 Task: Find a one-way flight from Istanbul to London for 3 passengers in business class on 26 October.
Action: Mouse moved to (375, 292)
Screenshot: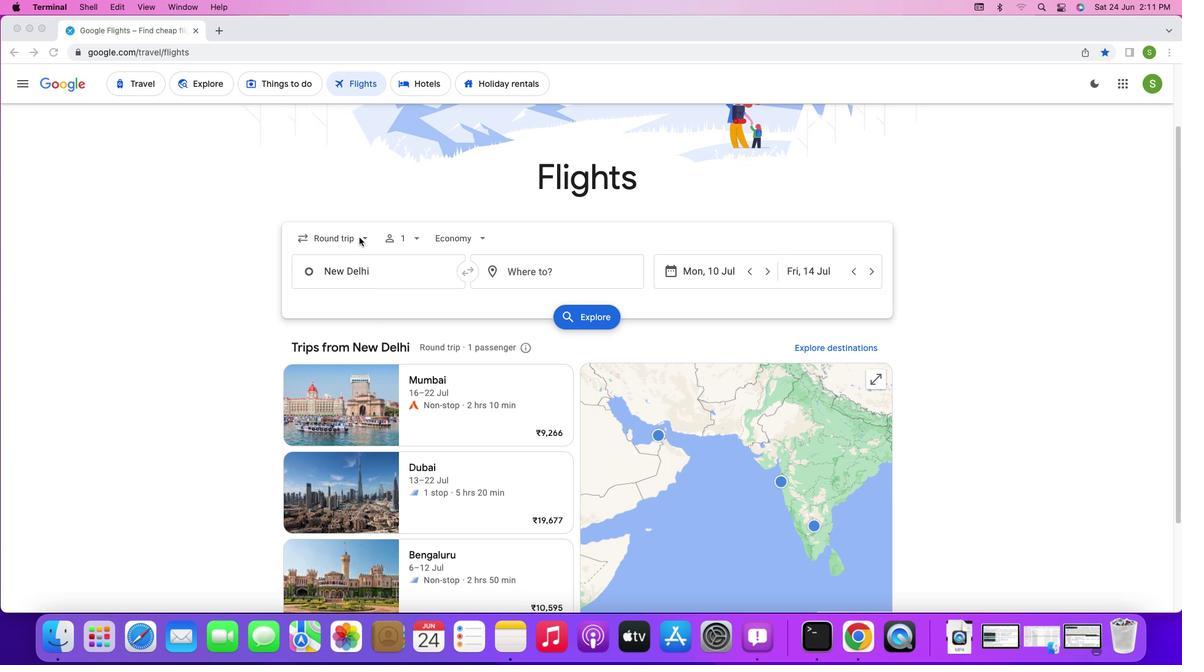
Action: Mouse pressed left at (375, 292)
Screenshot: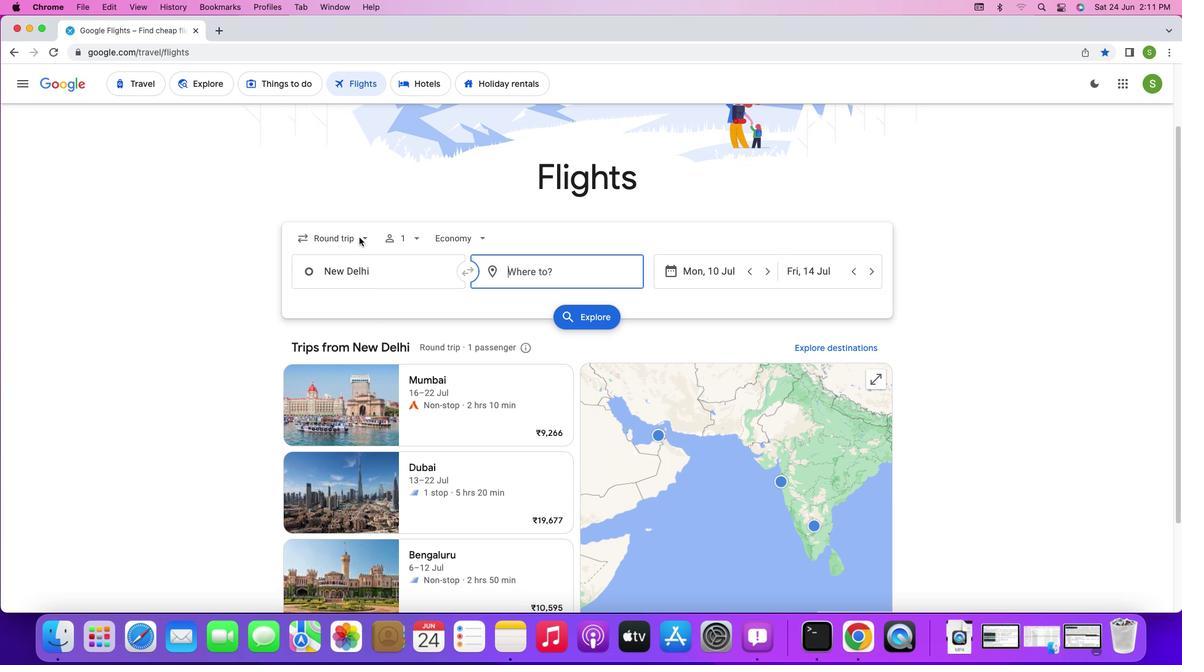 
Action: Mouse pressed left at (375, 292)
Screenshot: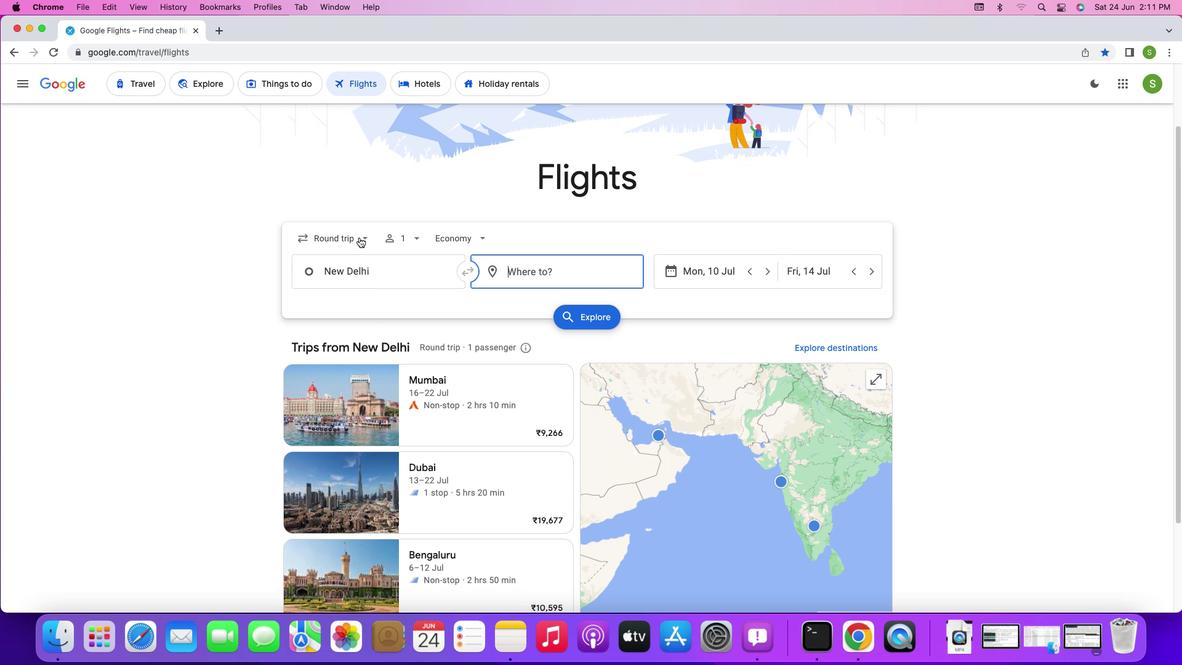 
Action: Mouse moved to (364, 312)
Screenshot: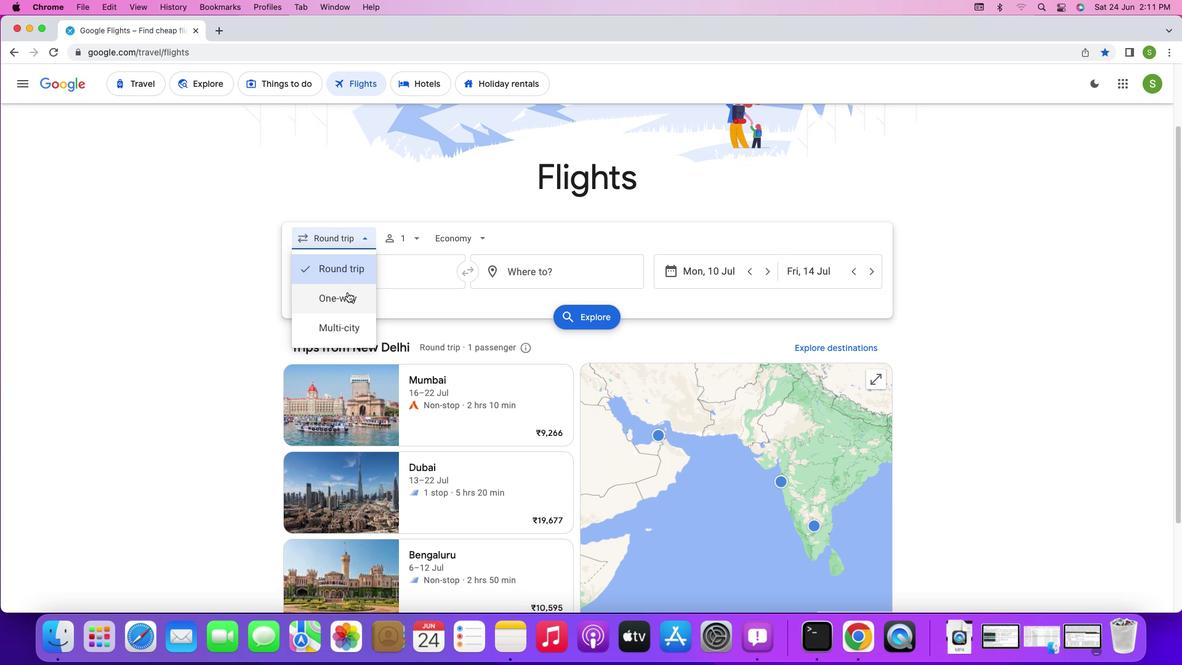 
Action: Mouse pressed left at (364, 312)
Screenshot: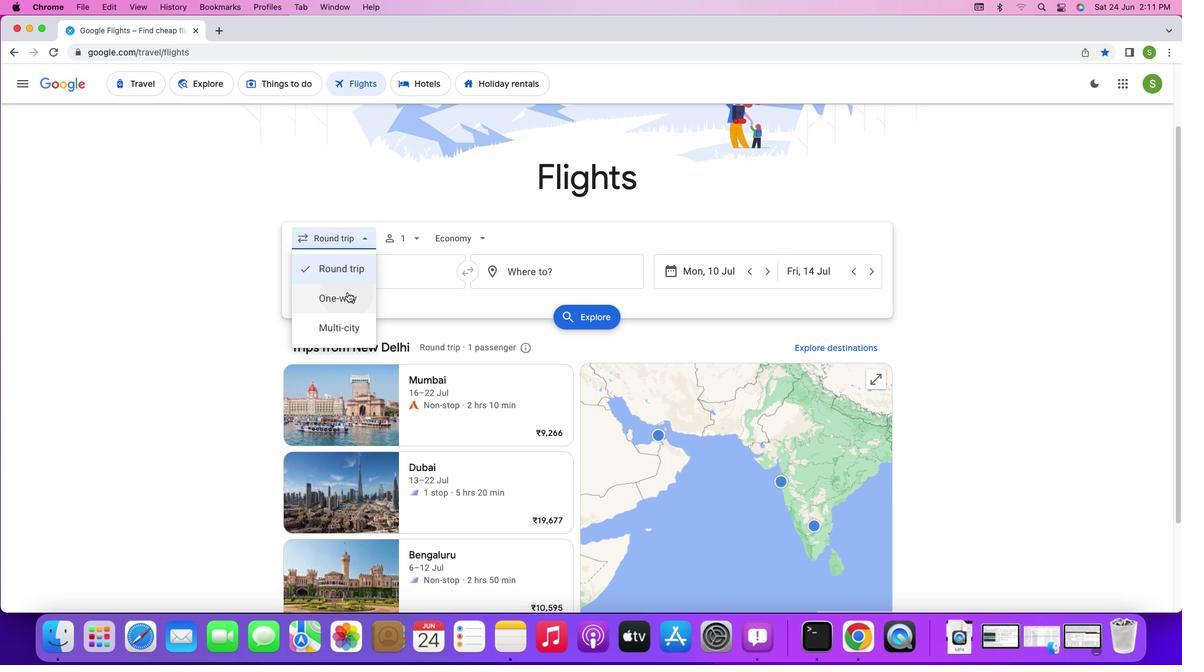 
Action: Mouse moved to (452, 293)
Screenshot: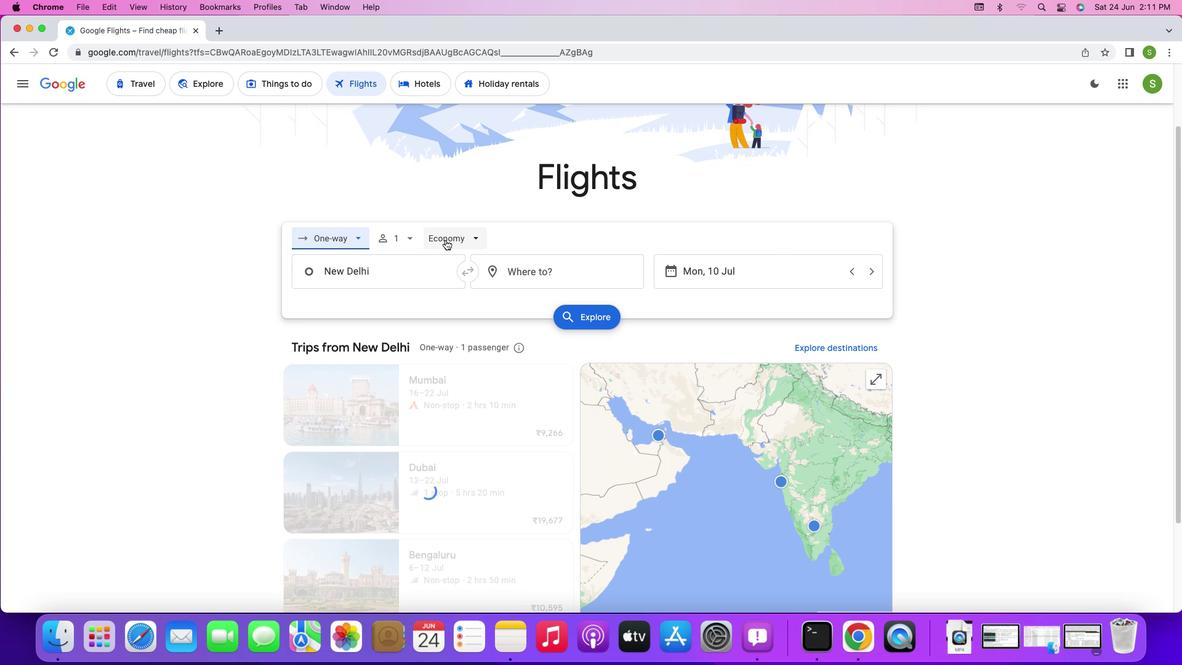 
Action: Mouse pressed left at (452, 293)
Screenshot: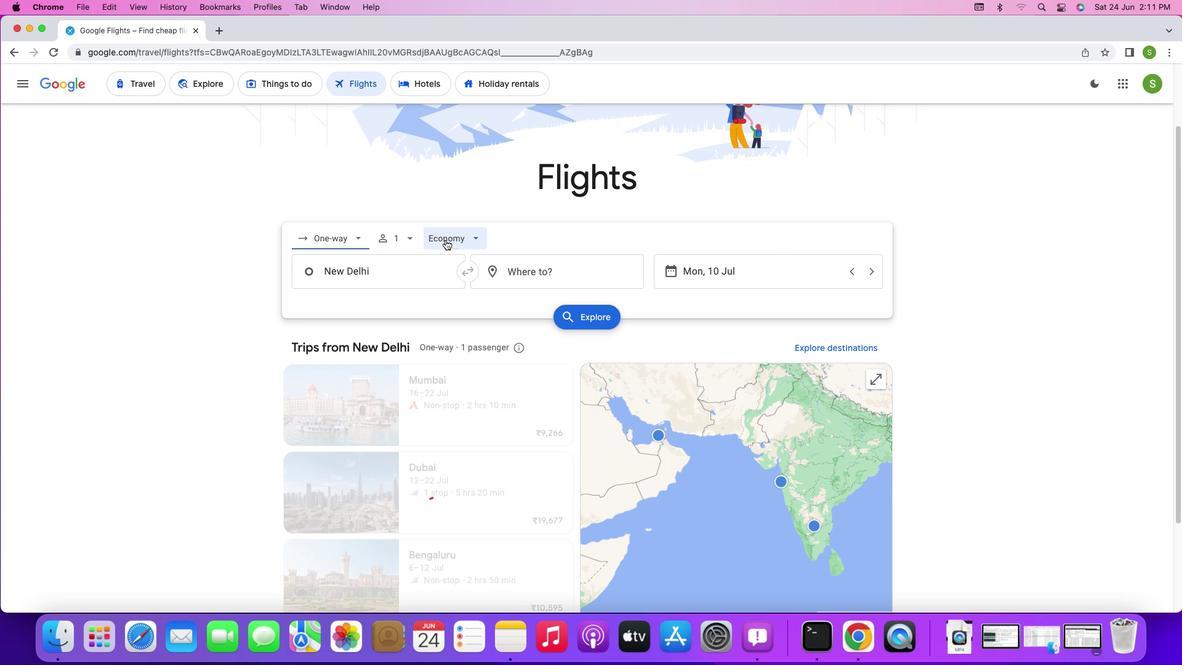 
Action: Mouse moved to (462, 324)
Screenshot: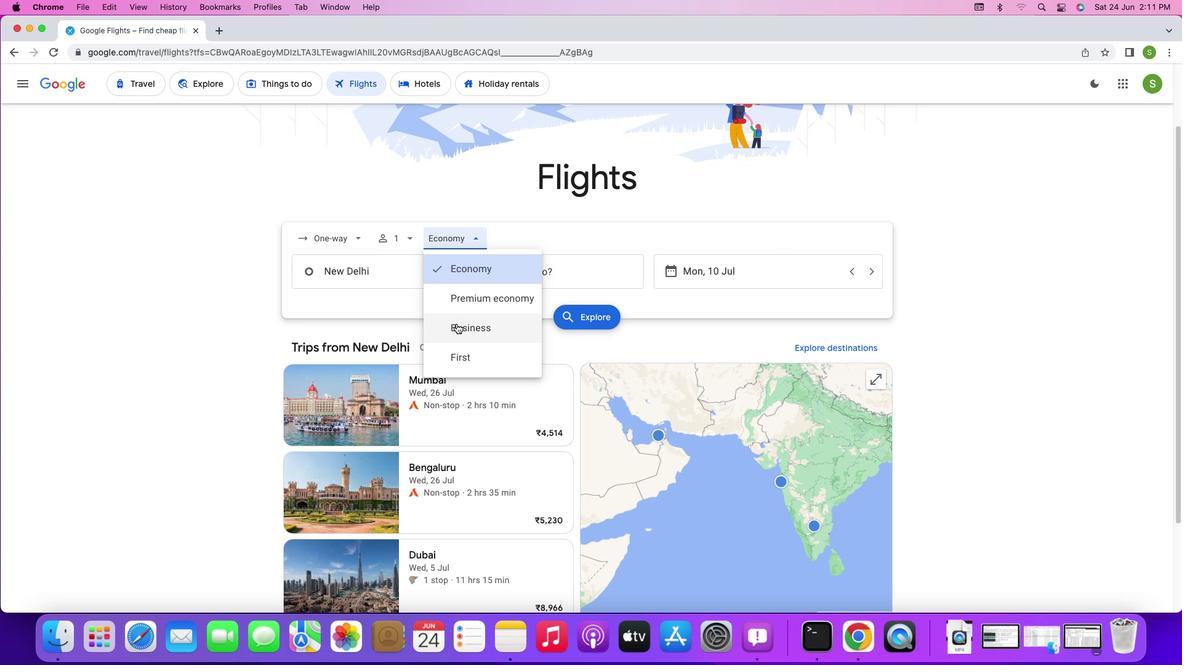 
Action: Mouse pressed left at (462, 324)
Screenshot: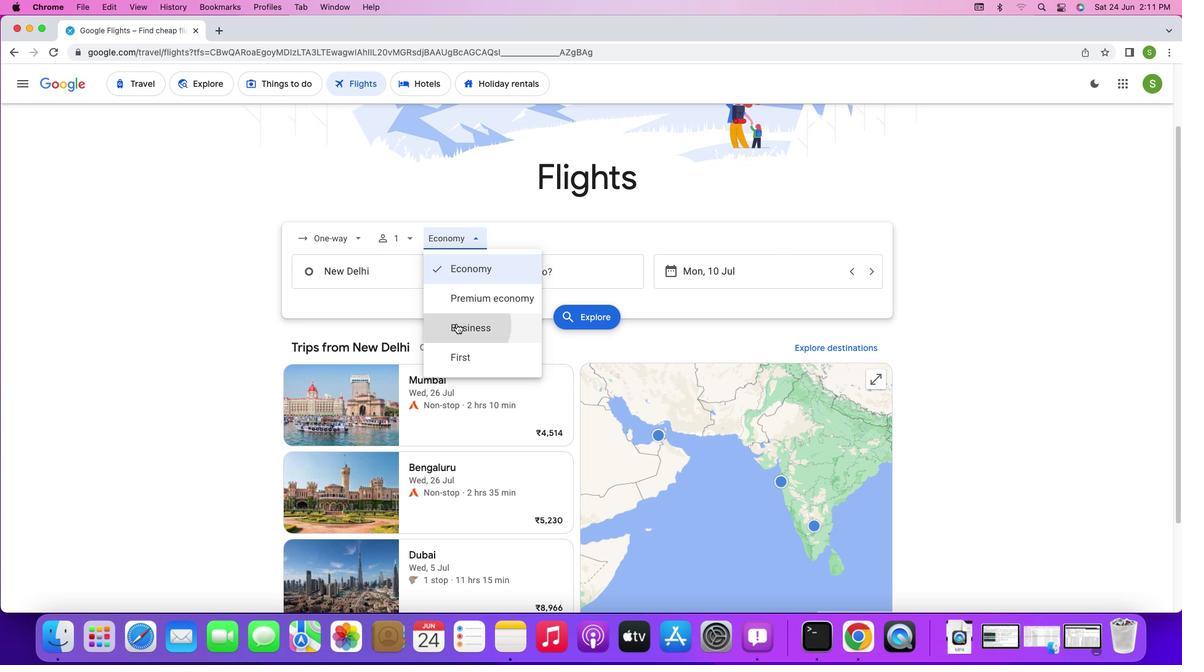 
Action: Mouse moved to (423, 293)
Screenshot: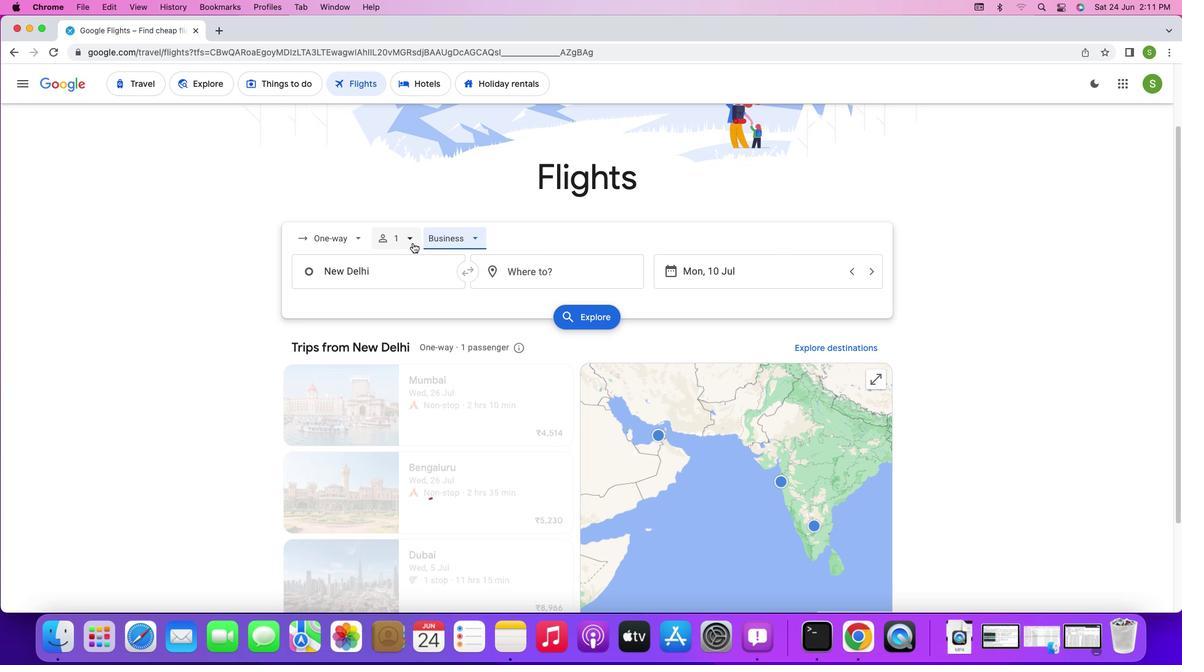 
Action: Mouse pressed left at (423, 293)
Screenshot: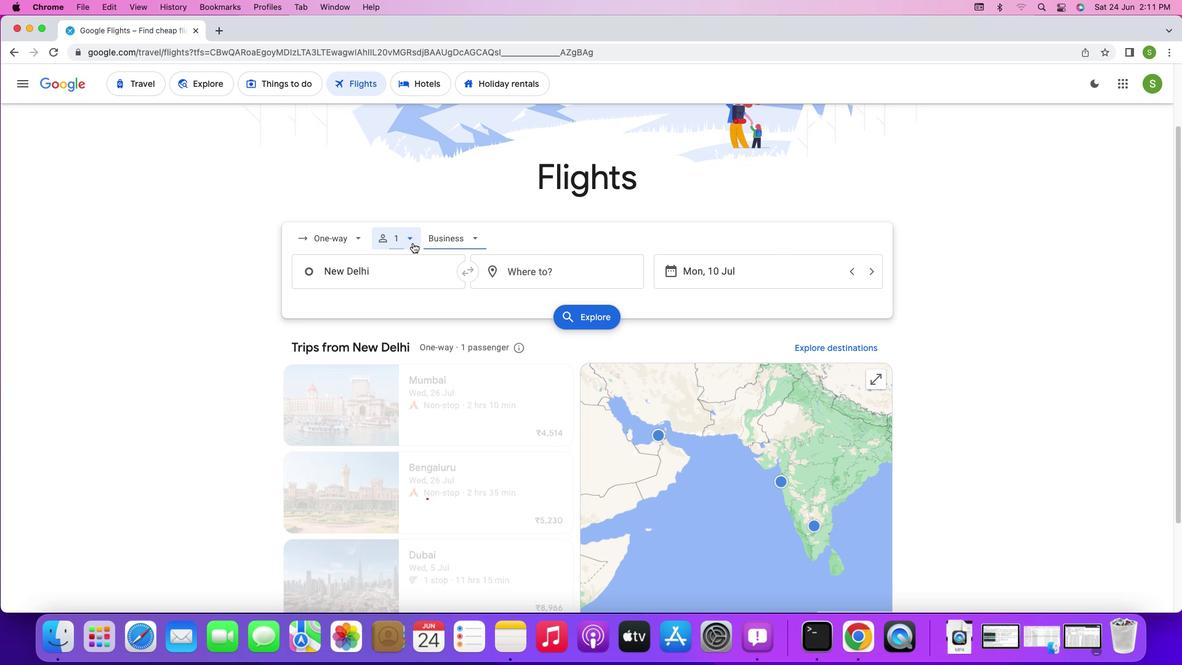 
Action: Mouse moved to (502, 304)
Screenshot: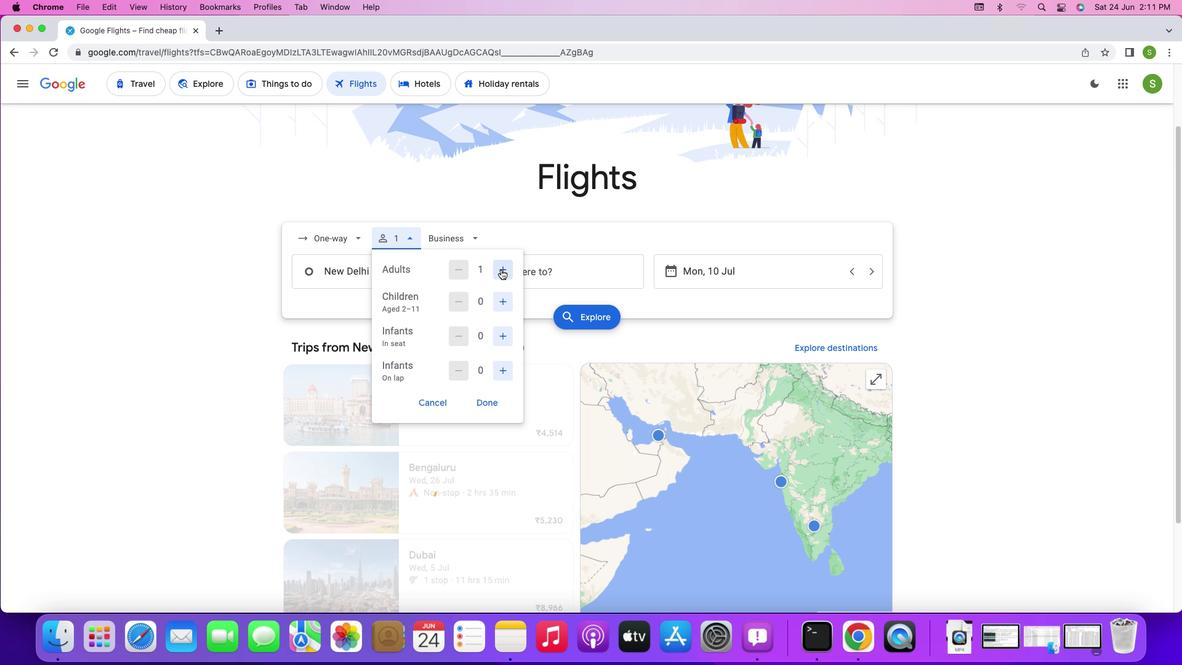
Action: Mouse pressed left at (502, 304)
Screenshot: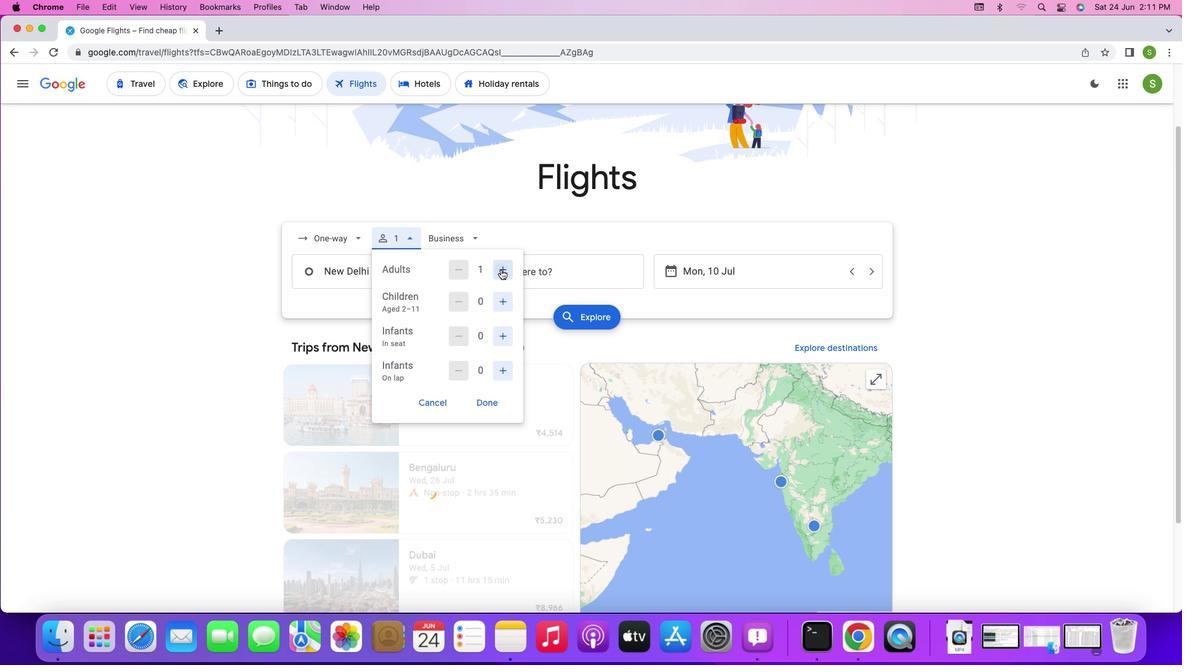 
Action: Mouse moved to (504, 316)
Screenshot: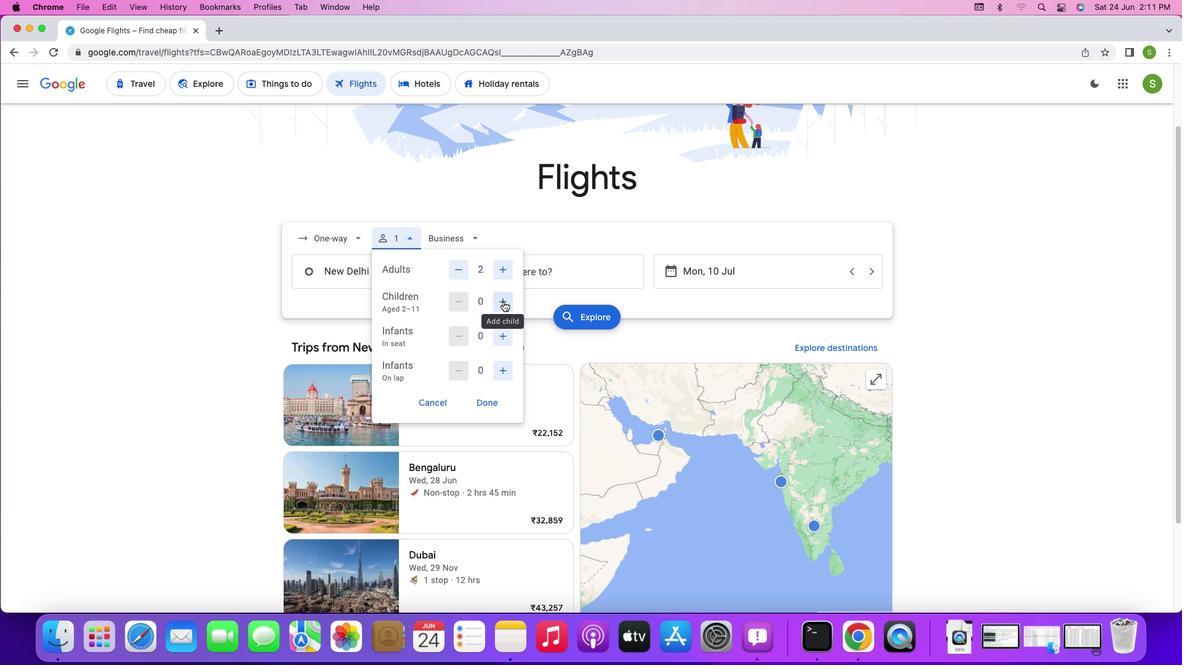
Action: Mouse pressed left at (504, 316)
Screenshot: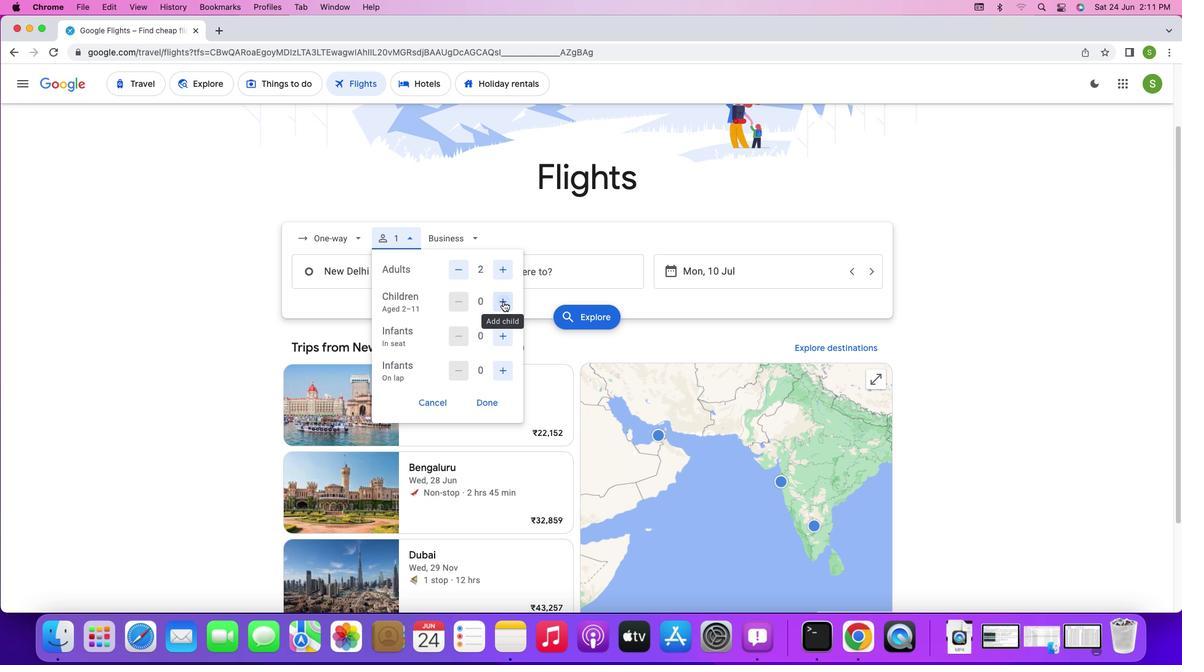 
Action: Mouse moved to (492, 357)
Screenshot: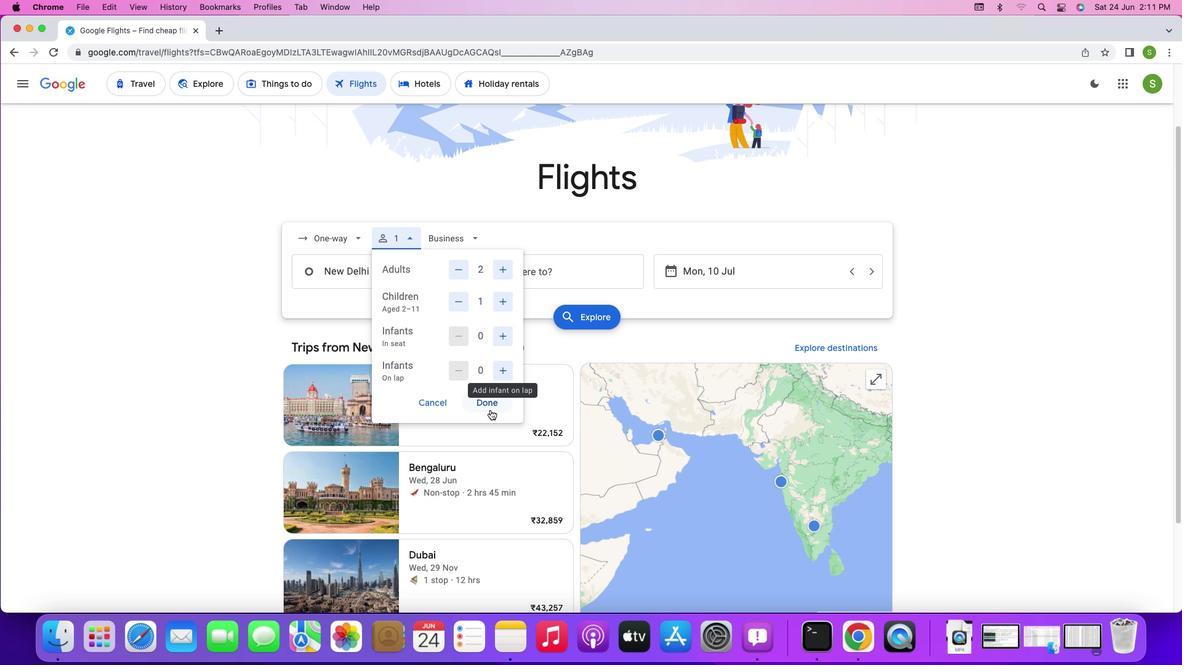 
Action: Mouse pressed left at (492, 357)
Screenshot: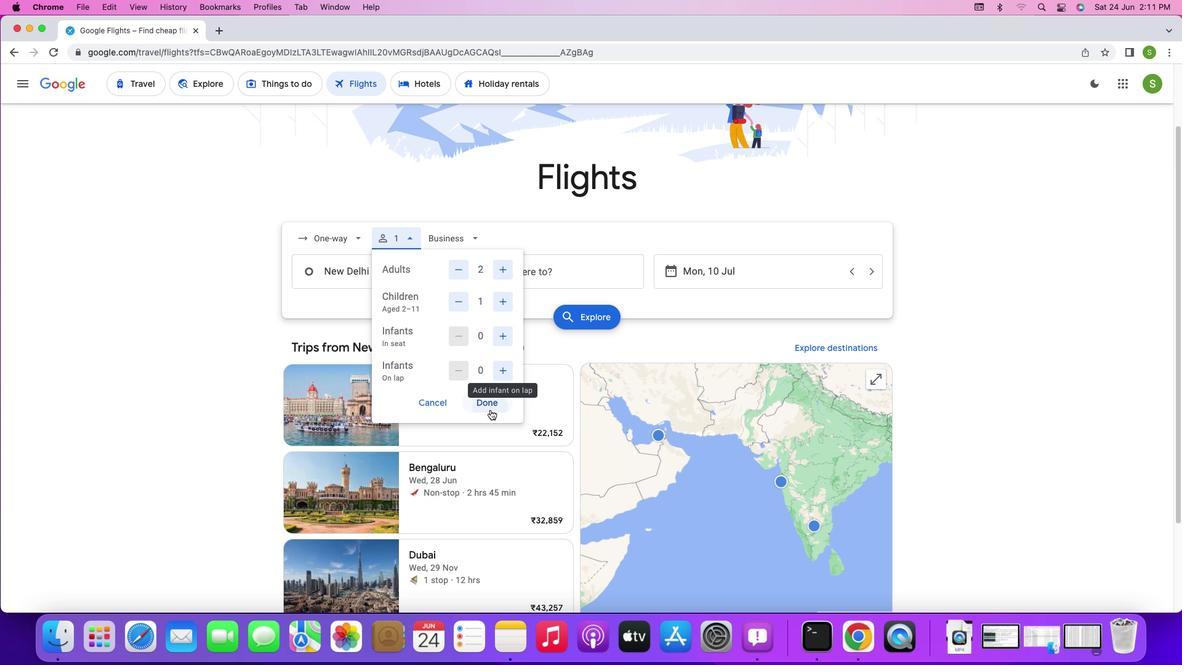 
Action: Mouse moved to (419, 305)
Screenshot: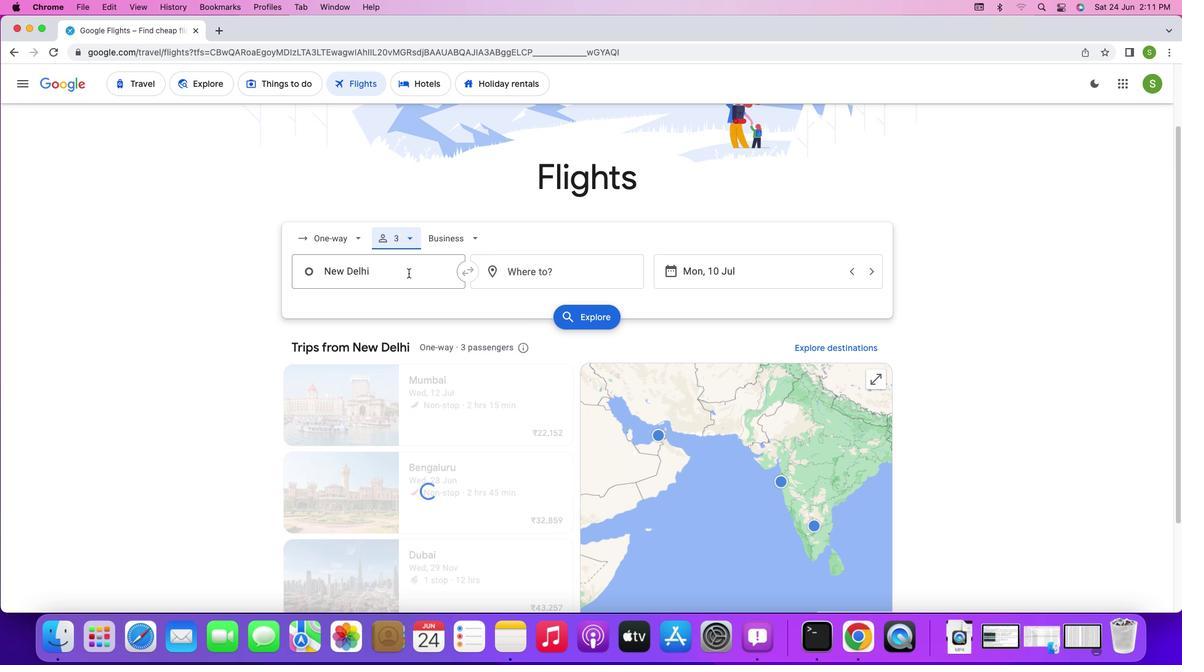 
Action: Mouse pressed left at (419, 305)
Screenshot: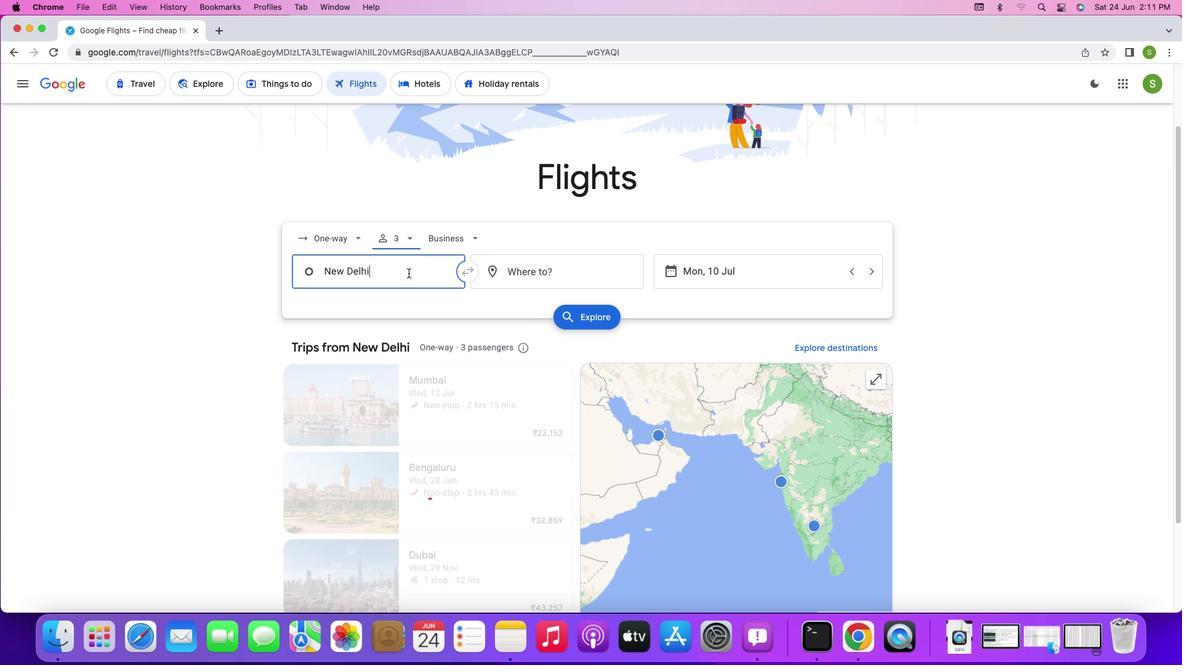 
Action: Key pressed Key.shift'I''s''t''a''n''b''u''l'','Key.spaceKey.shift'T''u''r''k''i''y''e'Key.enter
Screenshot: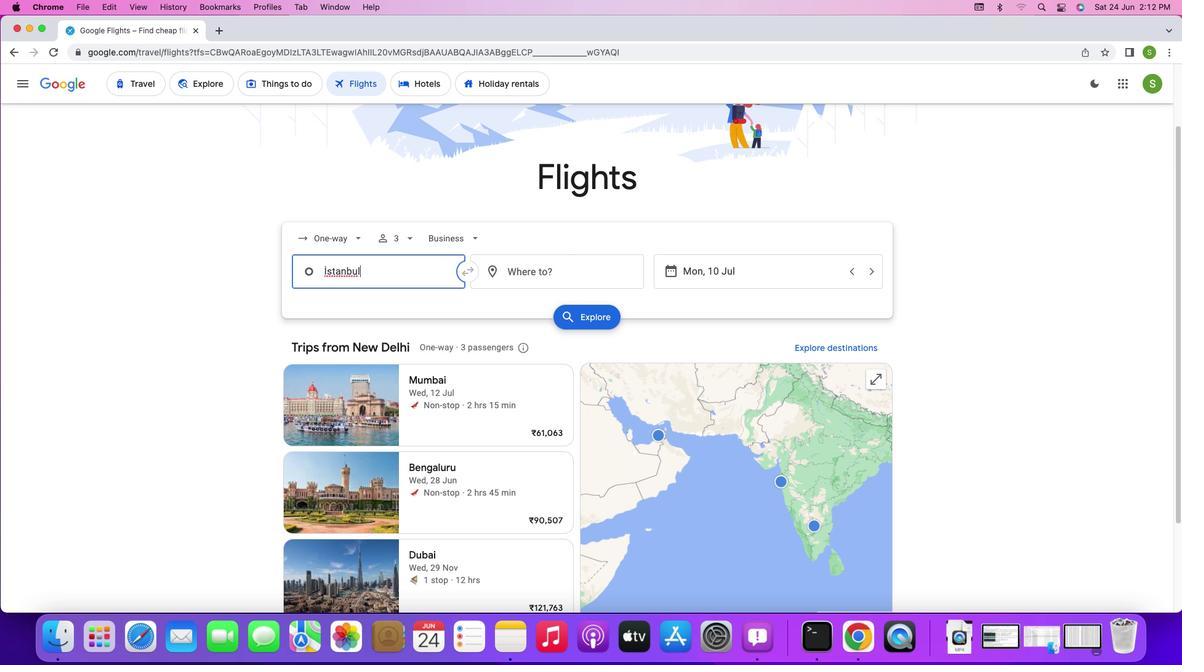
Action: Mouse moved to (519, 304)
Screenshot: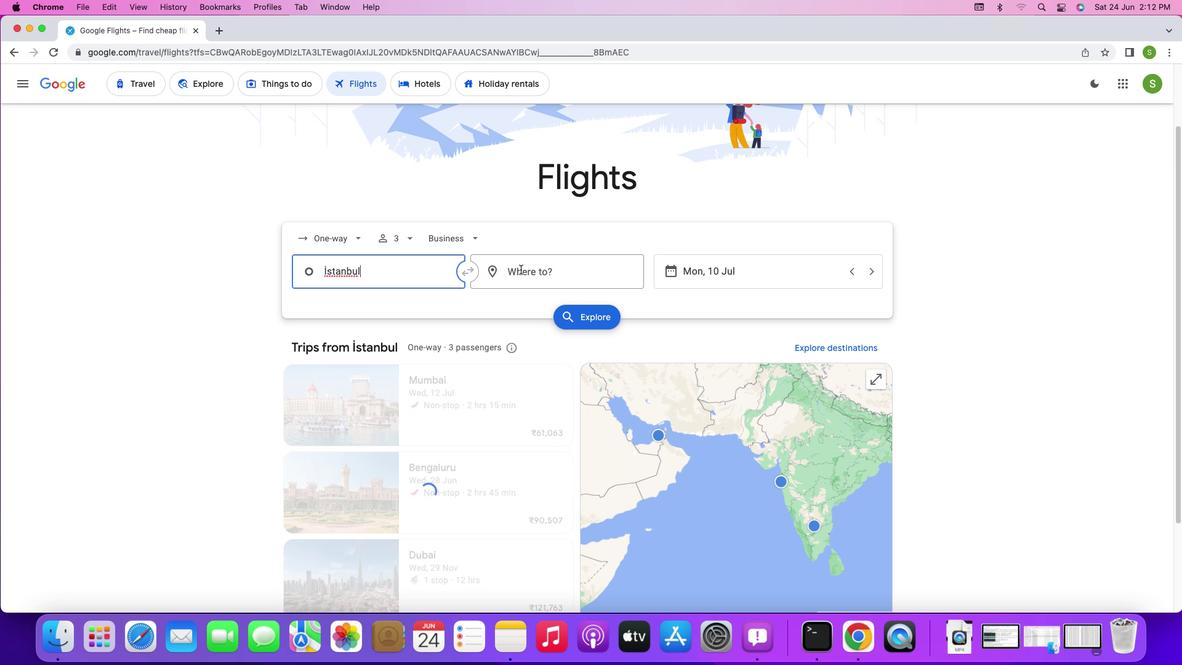 
Action: Mouse pressed left at (519, 304)
Screenshot: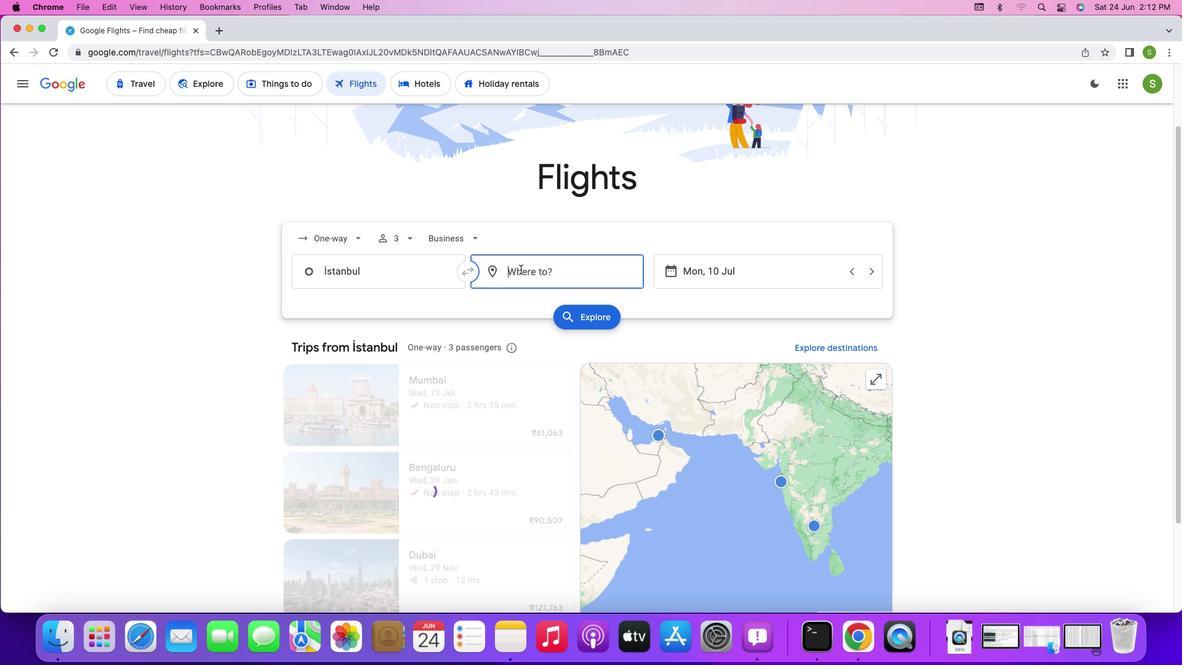 
Action: Key pressed Key.shift'L''o''n''d''o''n'','Key.spaceKey.shift'U''n''i''t''e''d'Key.spaceKey.shift'K''i''n''g''d''o''m'Key.enter
Screenshot: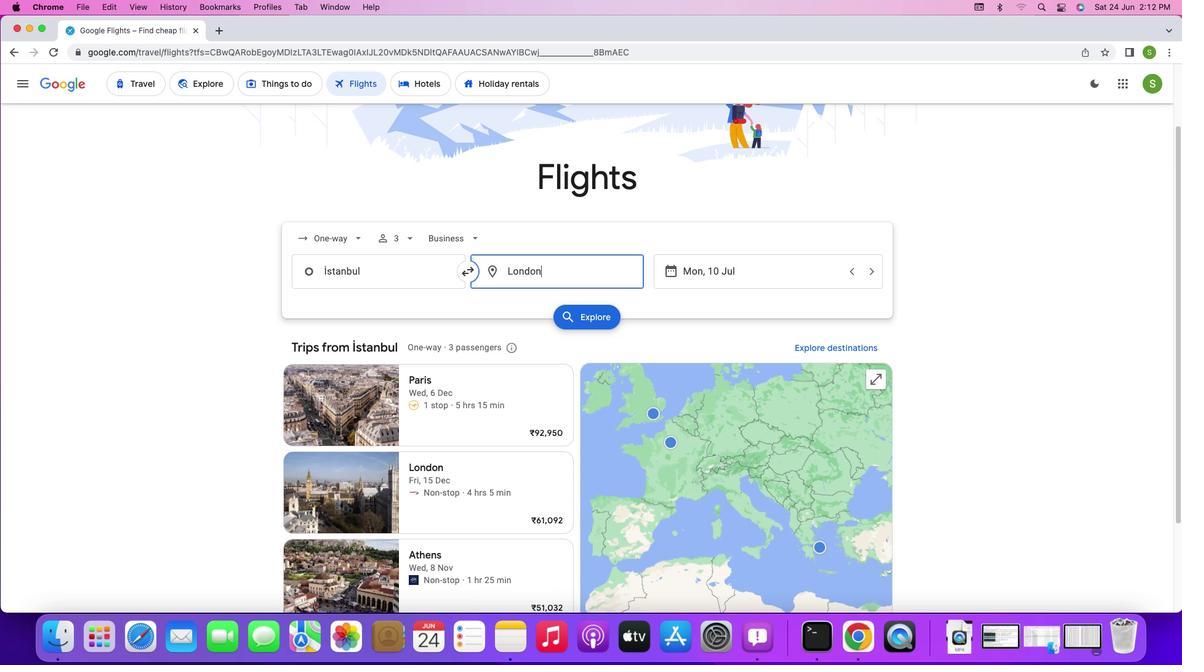 
Action: Mouse moved to (681, 306)
Screenshot: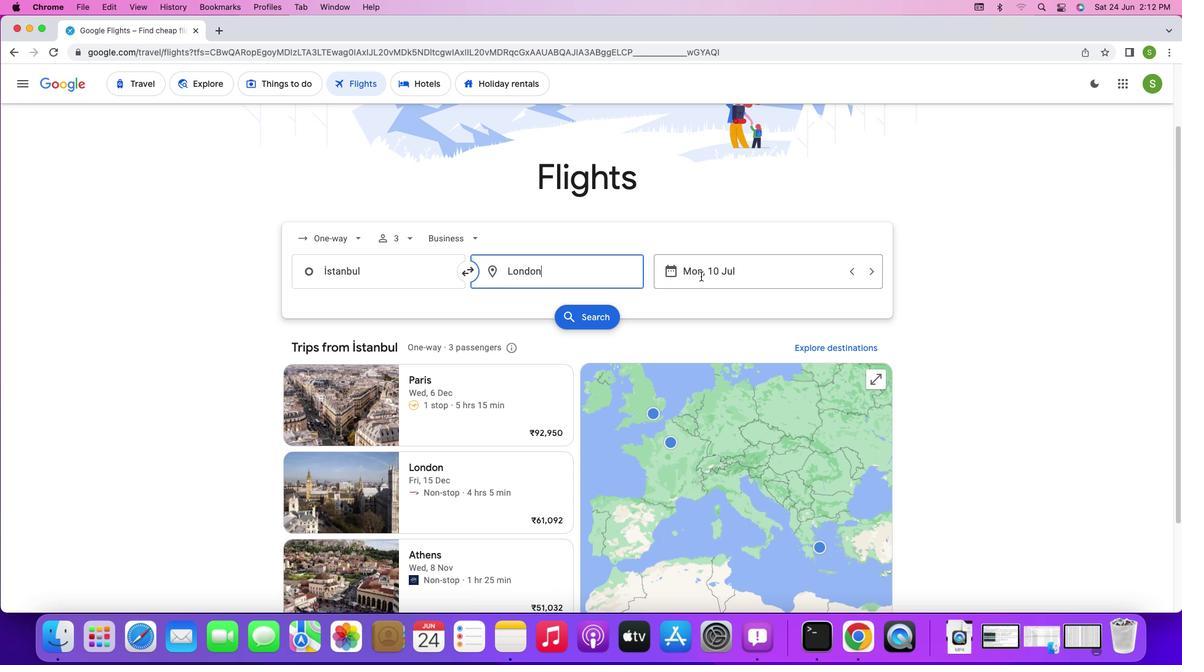 
Action: Mouse pressed left at (681, 306)
Screenshot: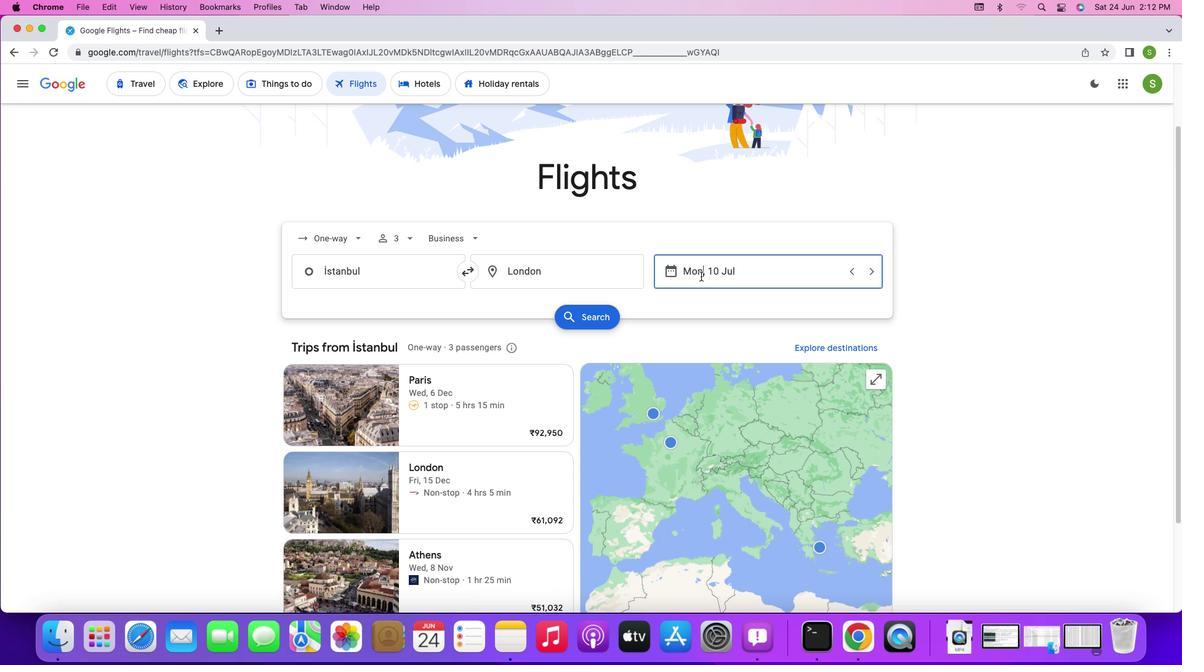 
Action: Mouse moved to (856, 366)
Screenshot: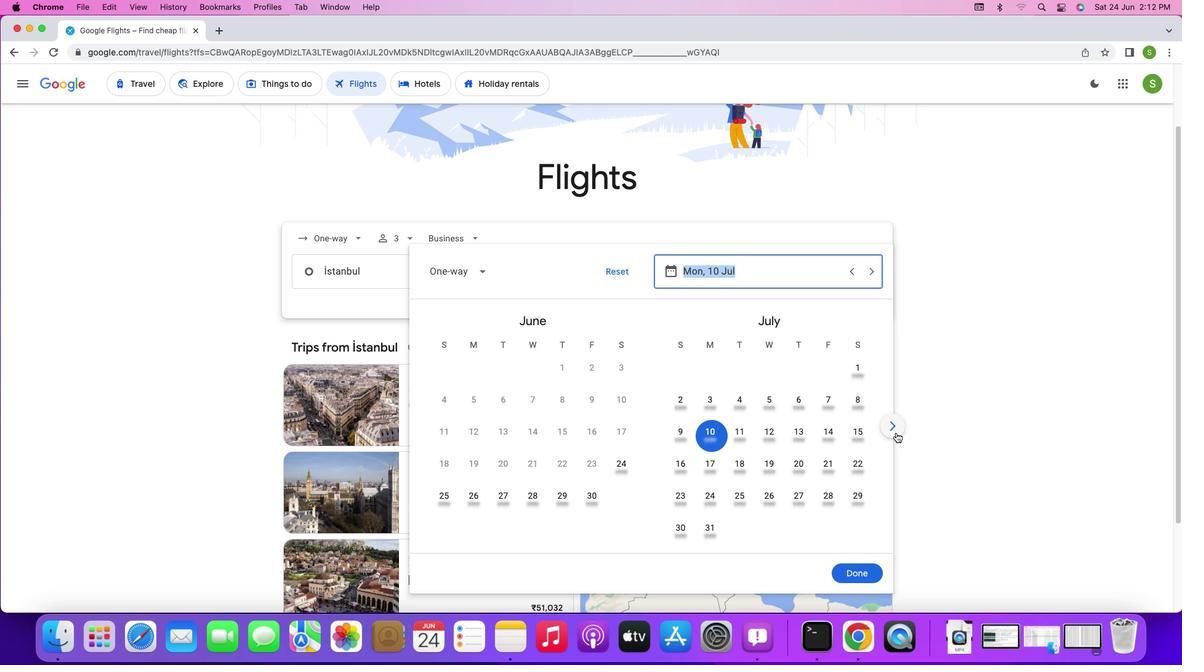 
Action: Mouse pressed left at (856, 366)
Screenshot: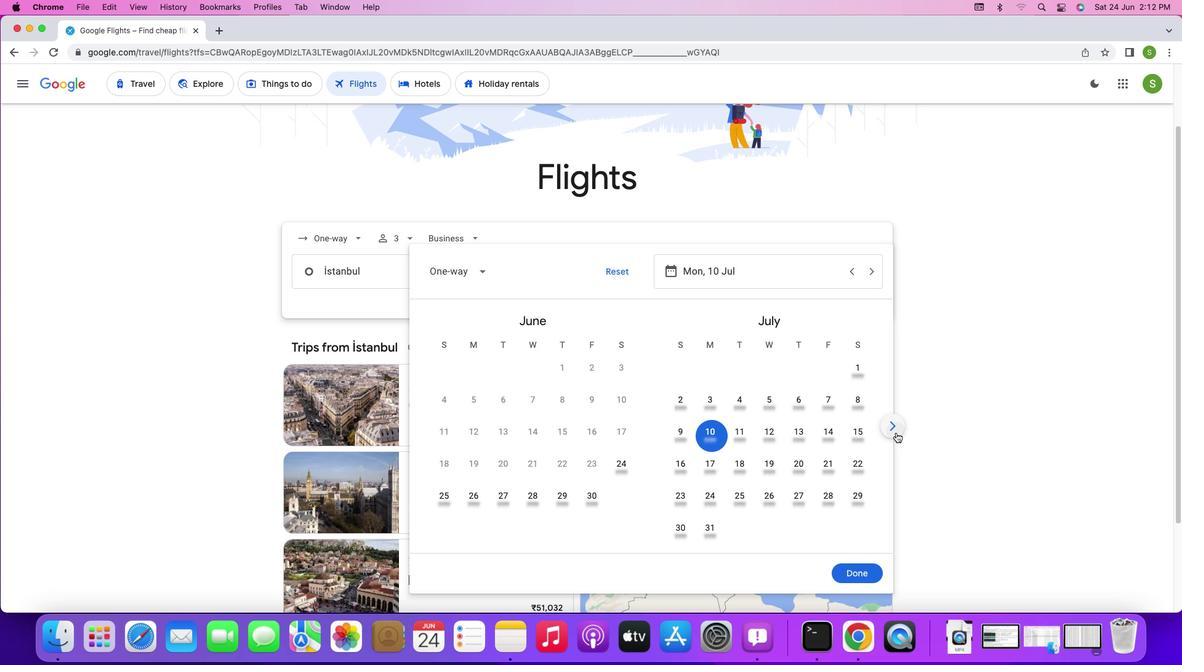 
Action: Mouse pressed left at (856, 366)
Screenshot: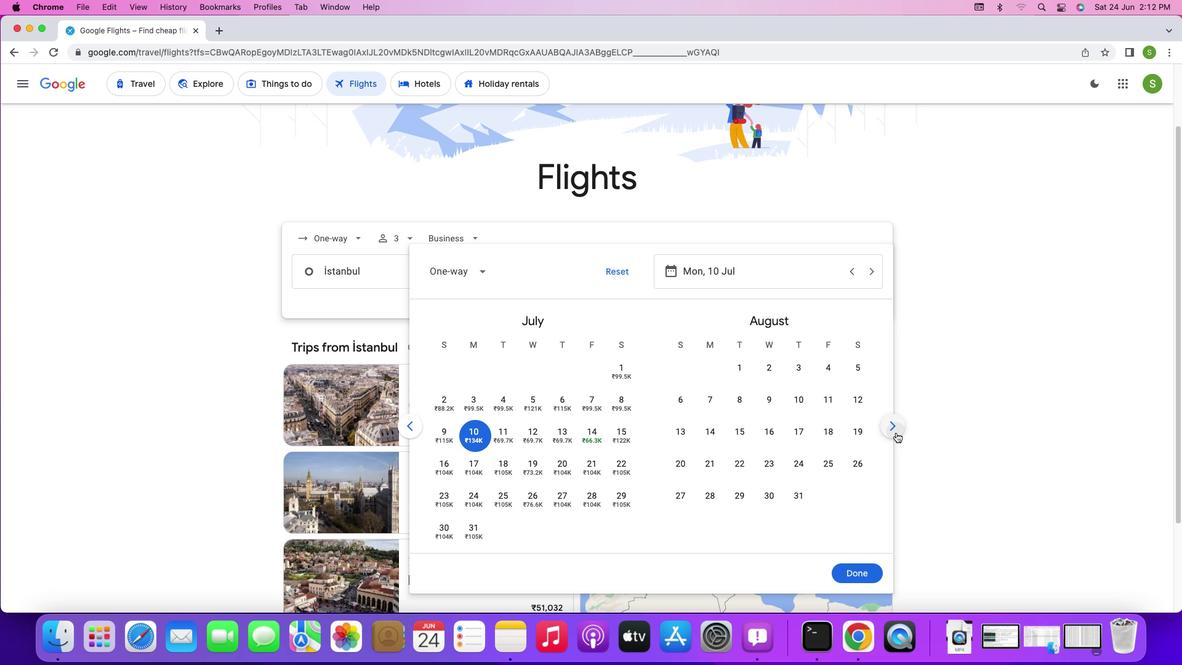 
Action: Mouse pressed left at (856, 366)
Screenshot: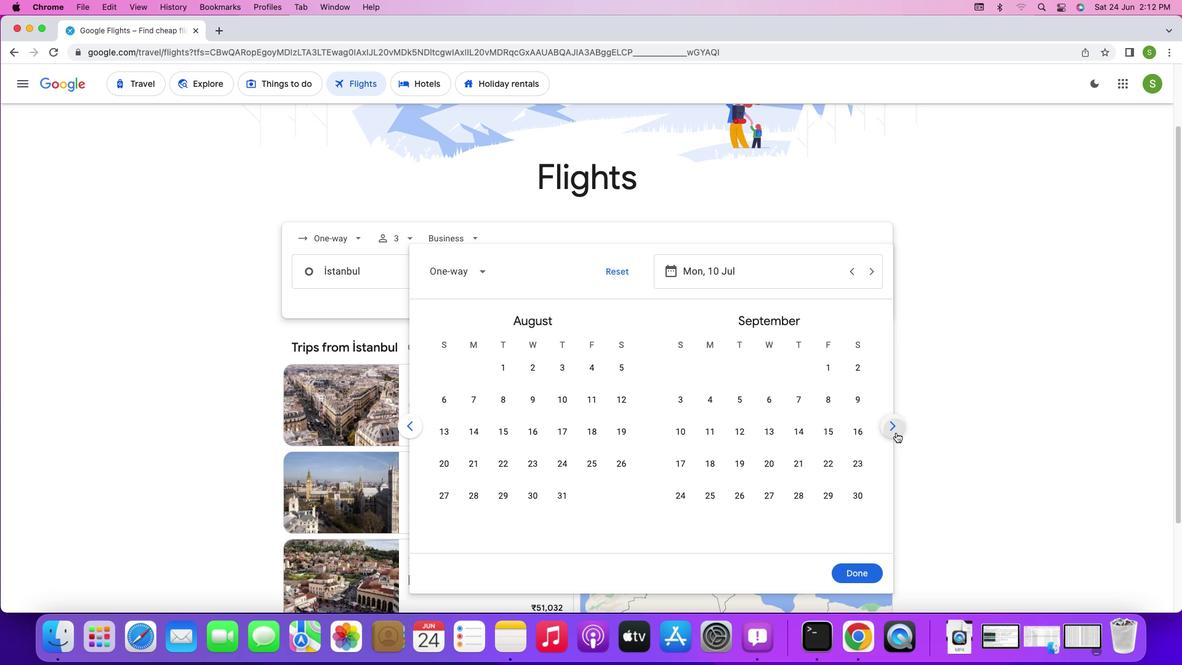 
Action: Mouse moved to (773, 375)
Screenshot: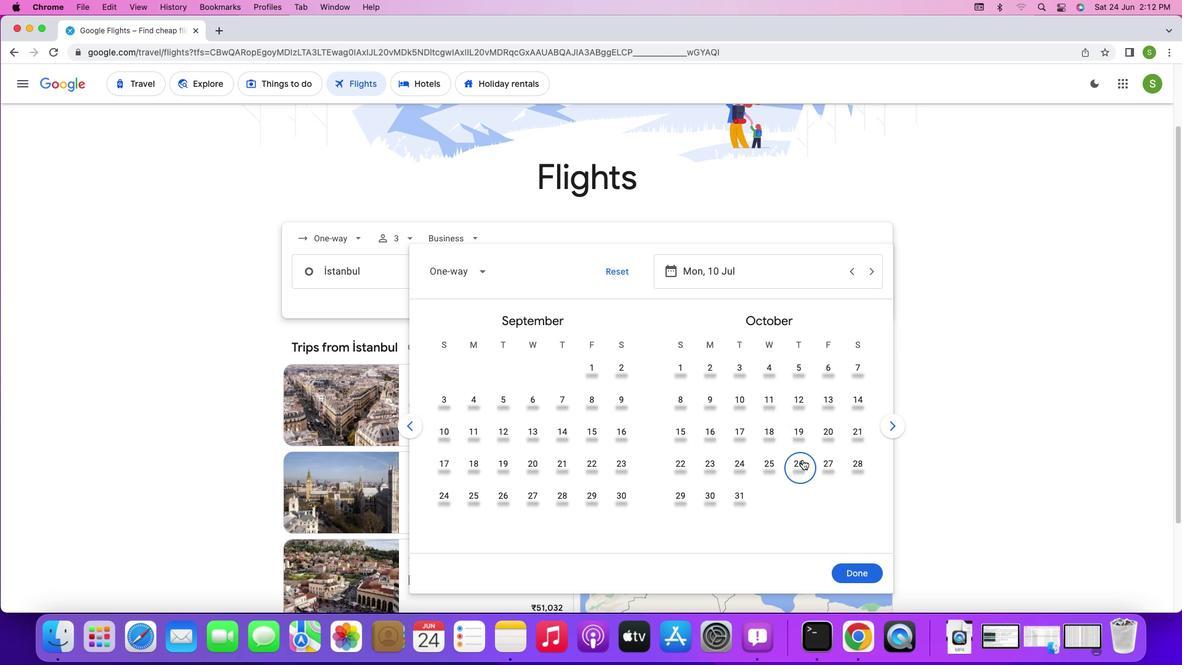 
Action: Mouse pressed left at (773, 375)
Screenshot: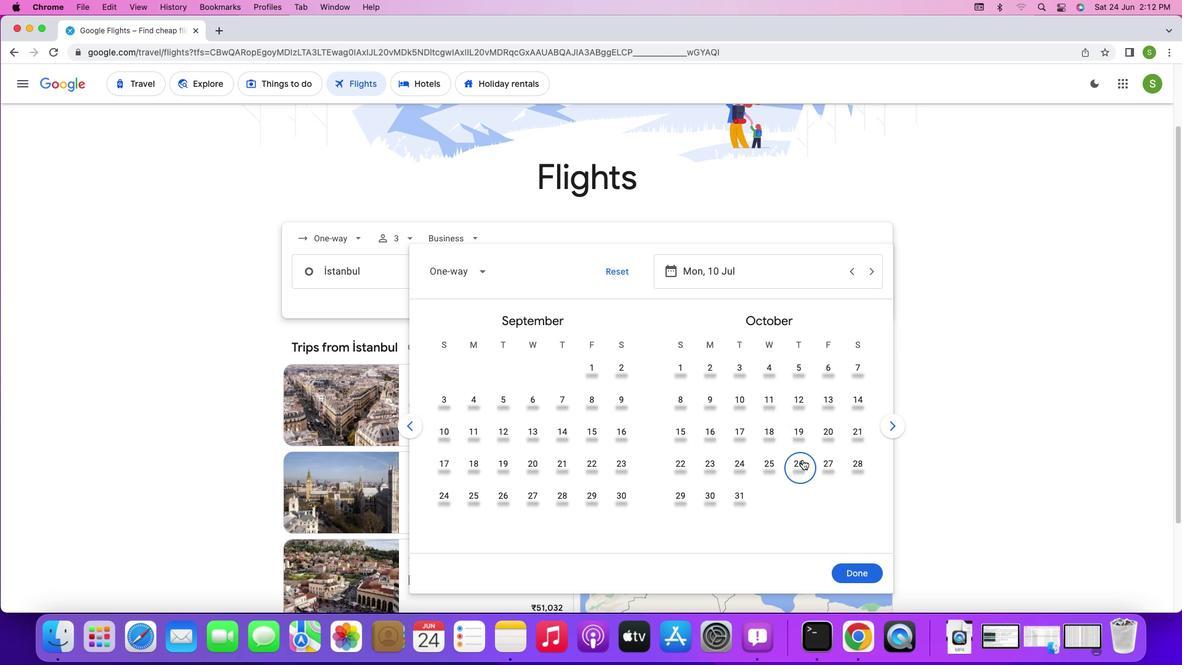 
Action: Mouse moved to (773, 379)
Screenshot: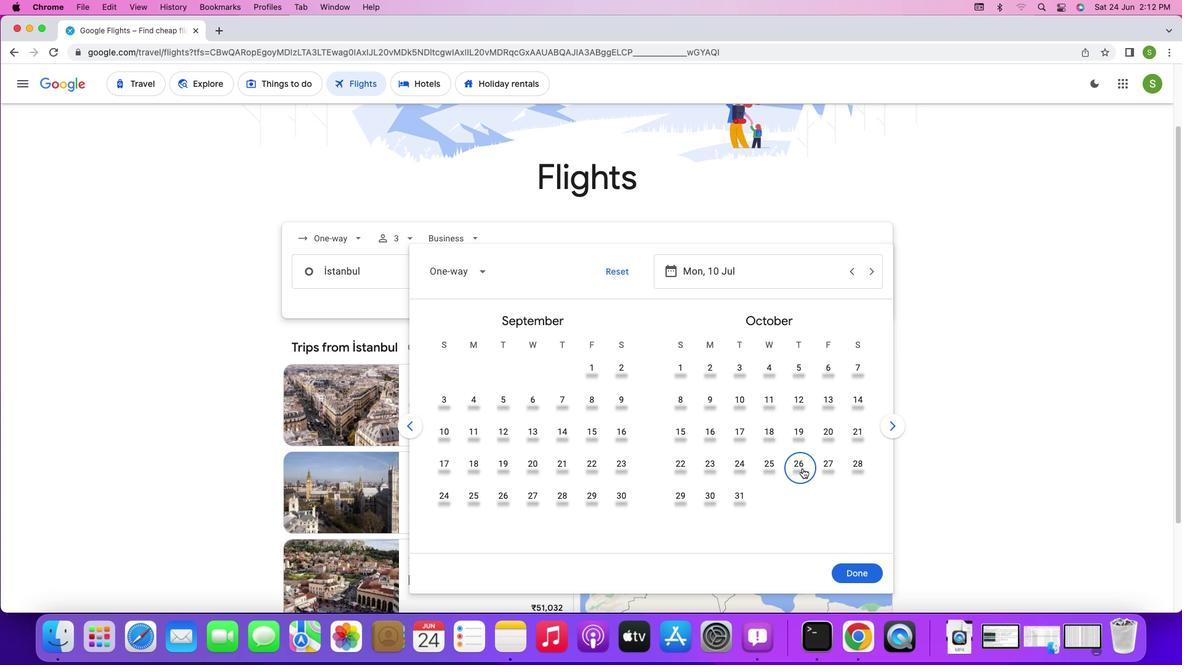 
Action: Mouse pressed left at (773, 379)
Screenshot: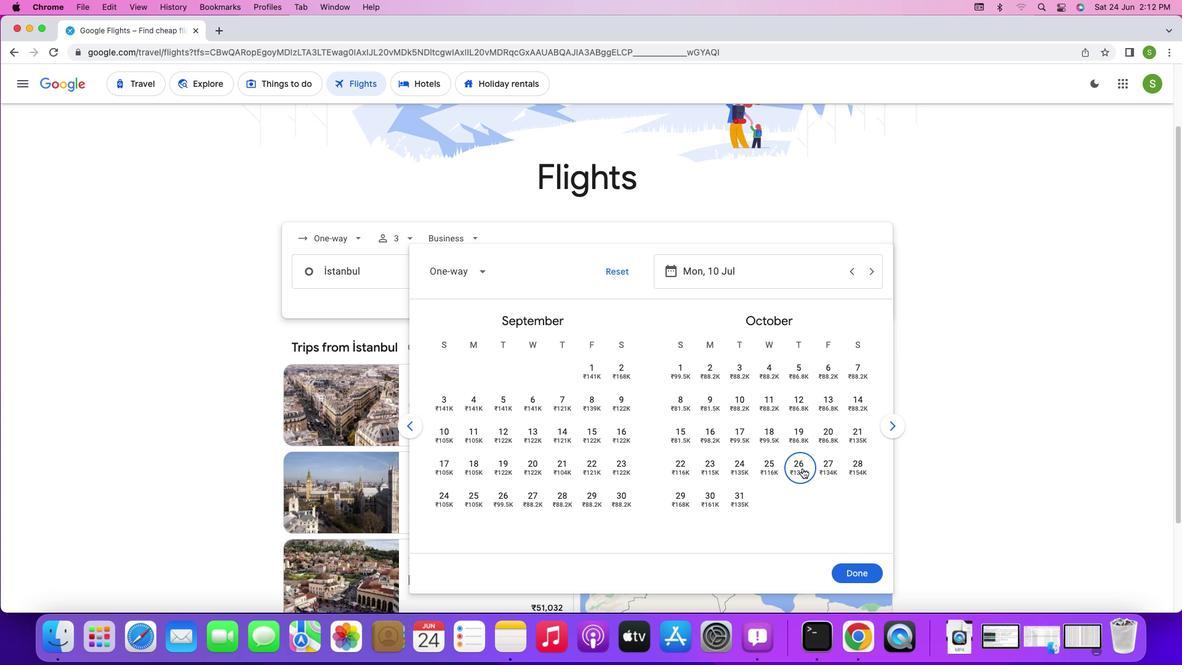
Action: Mouse moved to (813, 418)
Screenshot: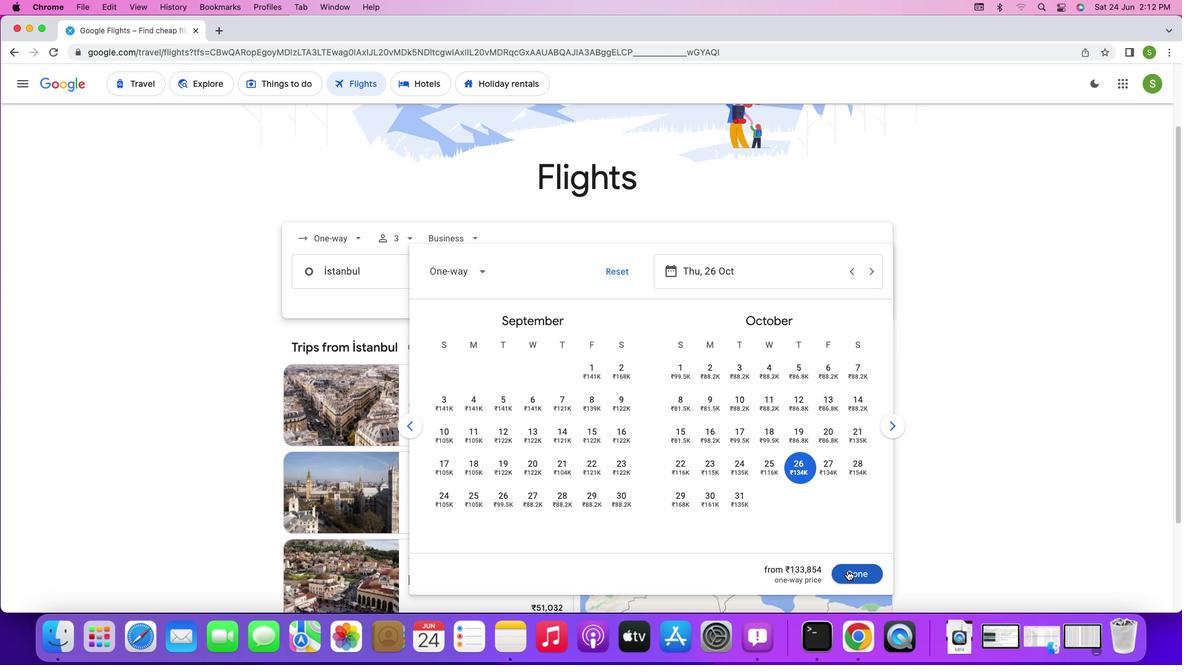 
Action: Mouse pressed left at (813, 418)
Screenshot: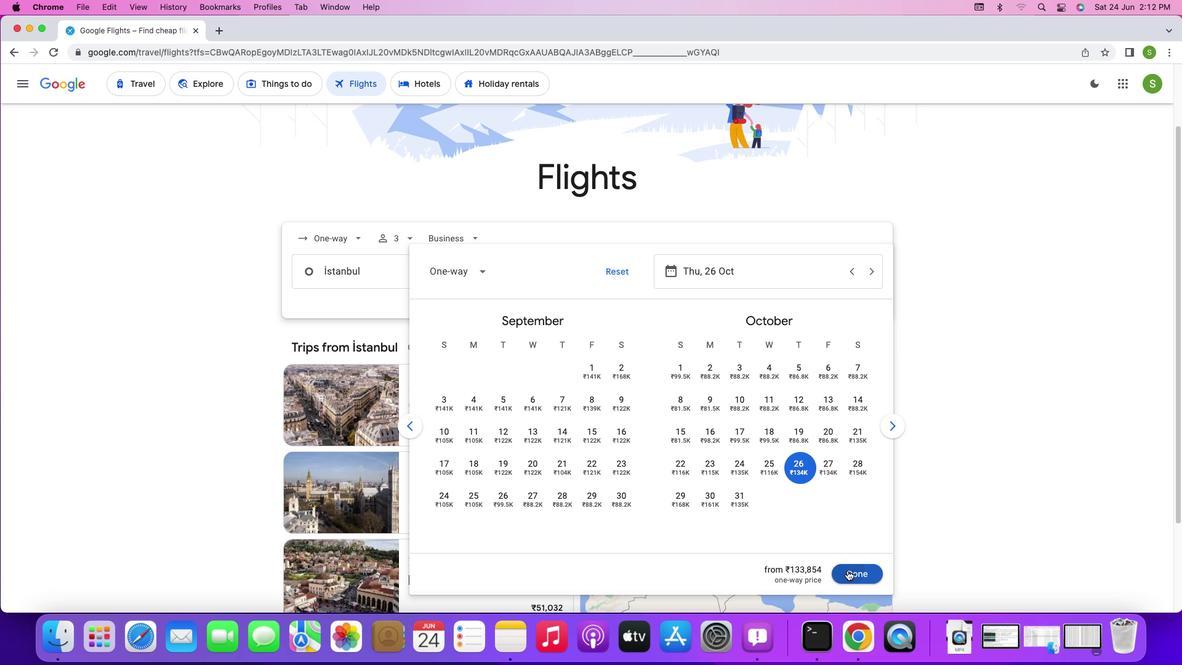 
Action: Mouse moved to (580, 321)
Screenshot: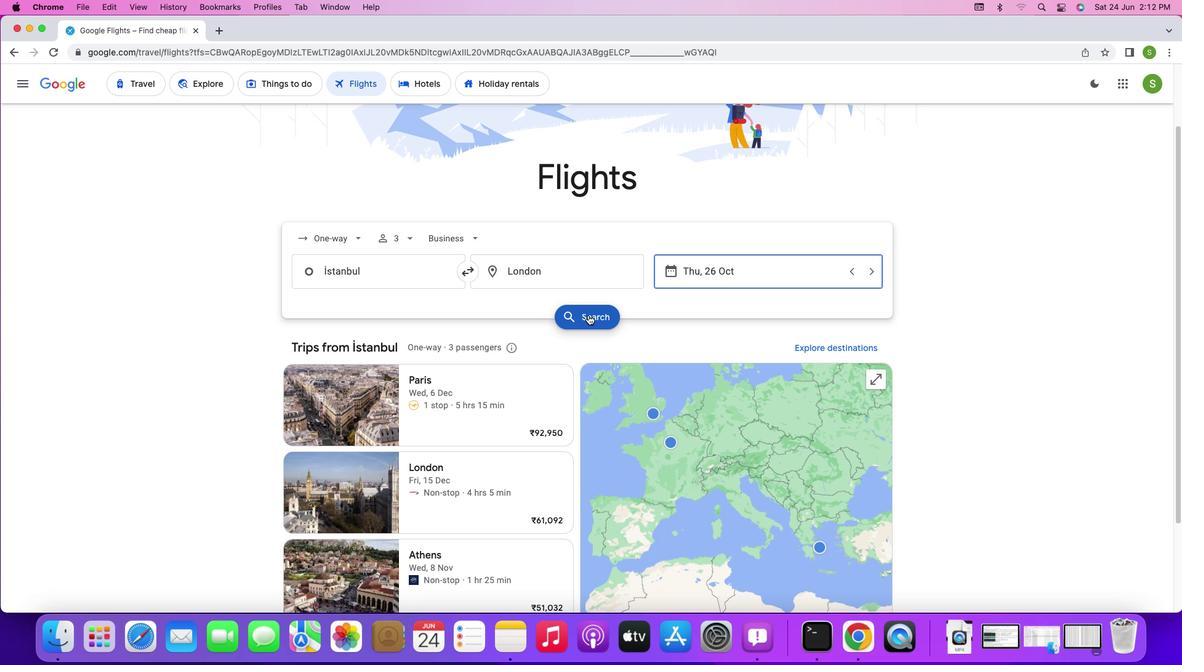 
Action: Mouse pressed left at (580, 321)
Screenshot: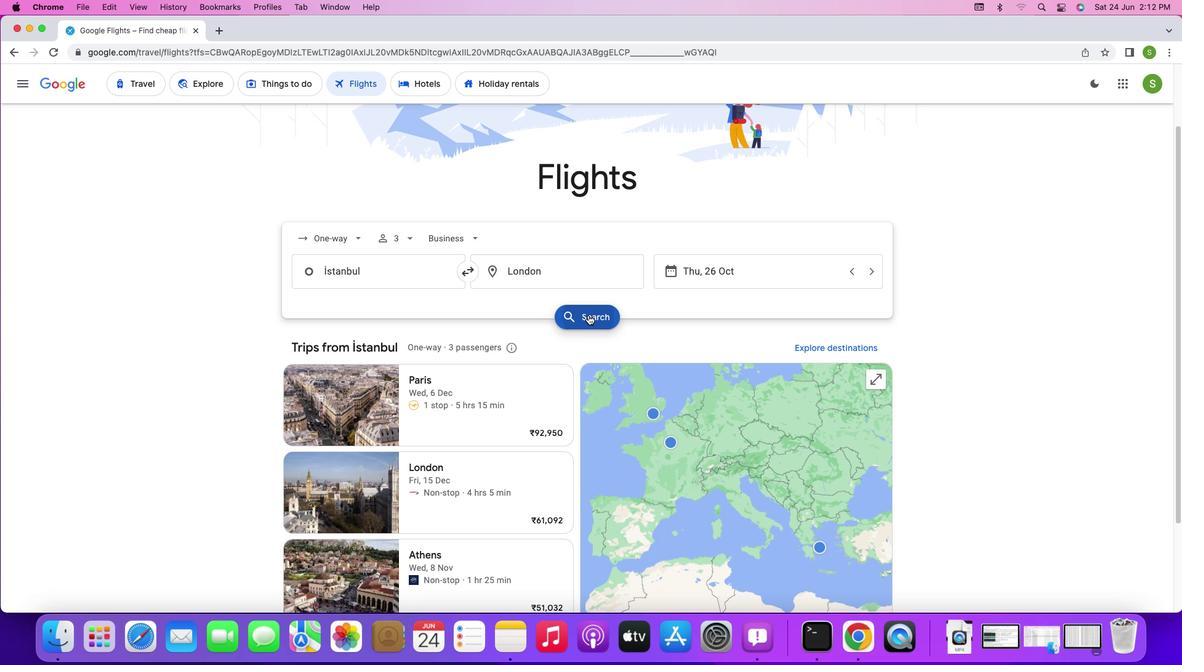 
Action: Mouse moved to (580, 321)
Screenshot: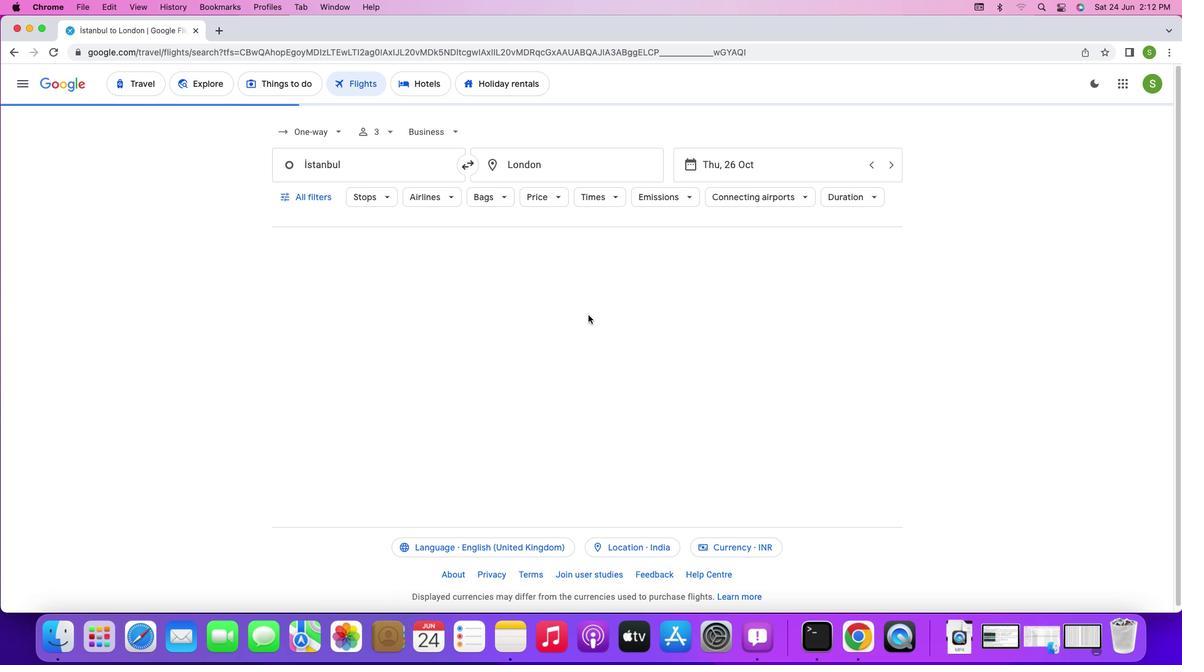 
